 Task: Find the area of a square with a side length of 12.
Action: Mouse moved to (106, 64)
Screenshot: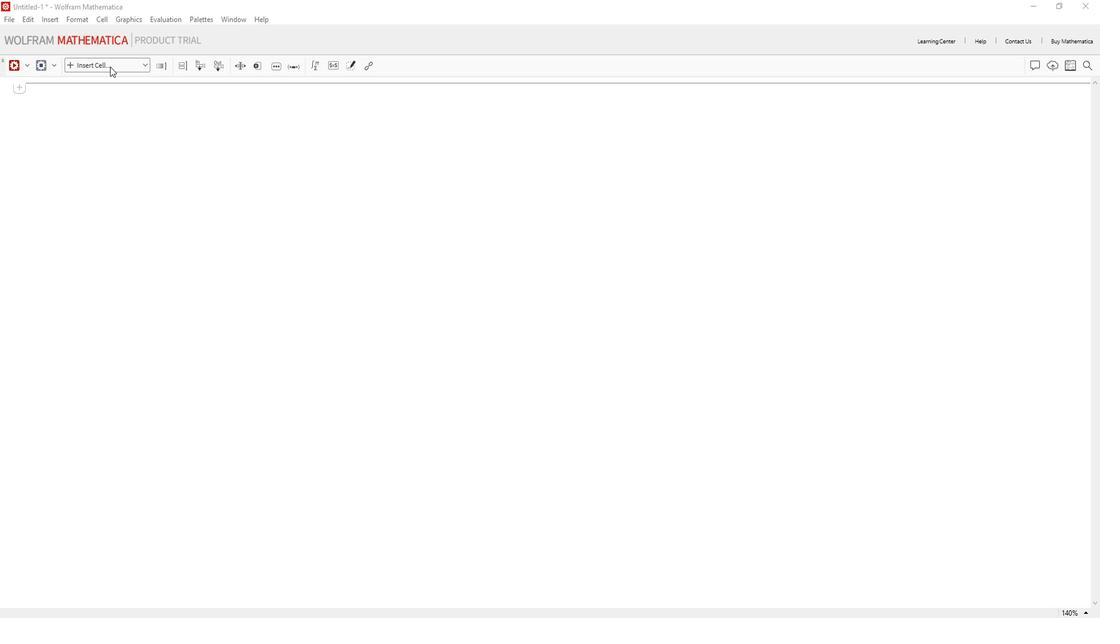 
Action: Mouse pressed left at (106, 64)
Screenshot: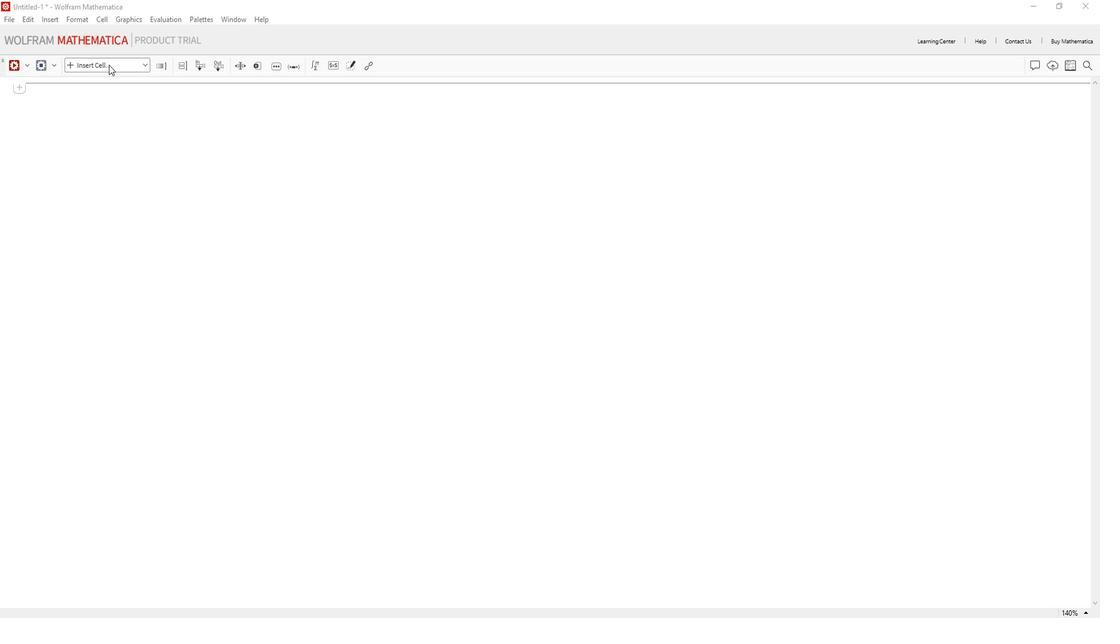 
Action: Mouse moved to (106, 87)
Screenshot: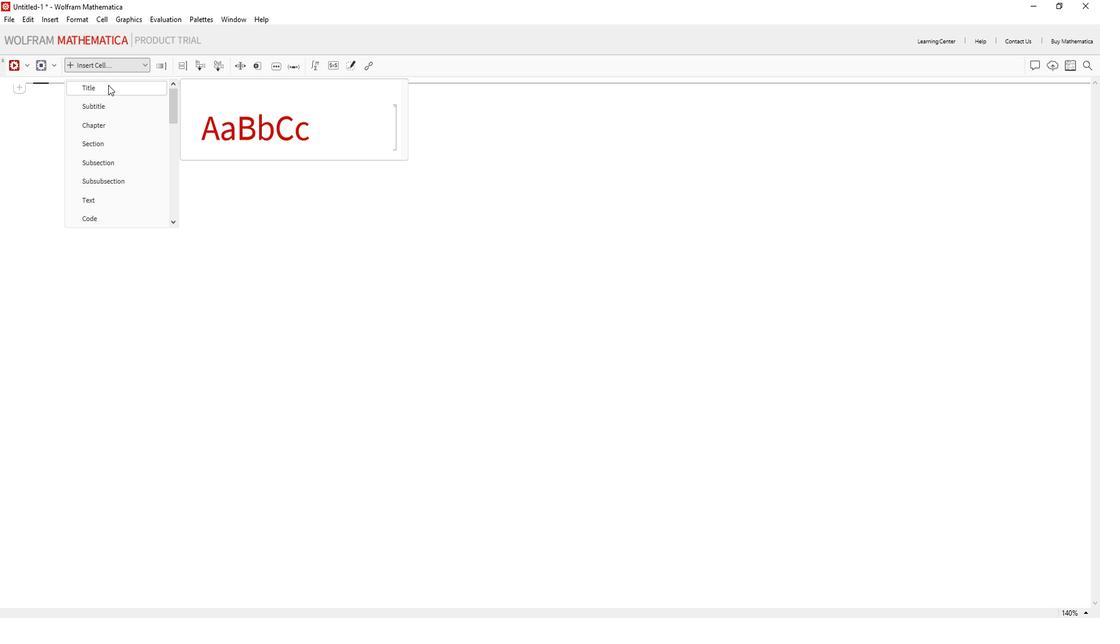 
Action: Mouse pressed left at (106, 87)
Screenshot: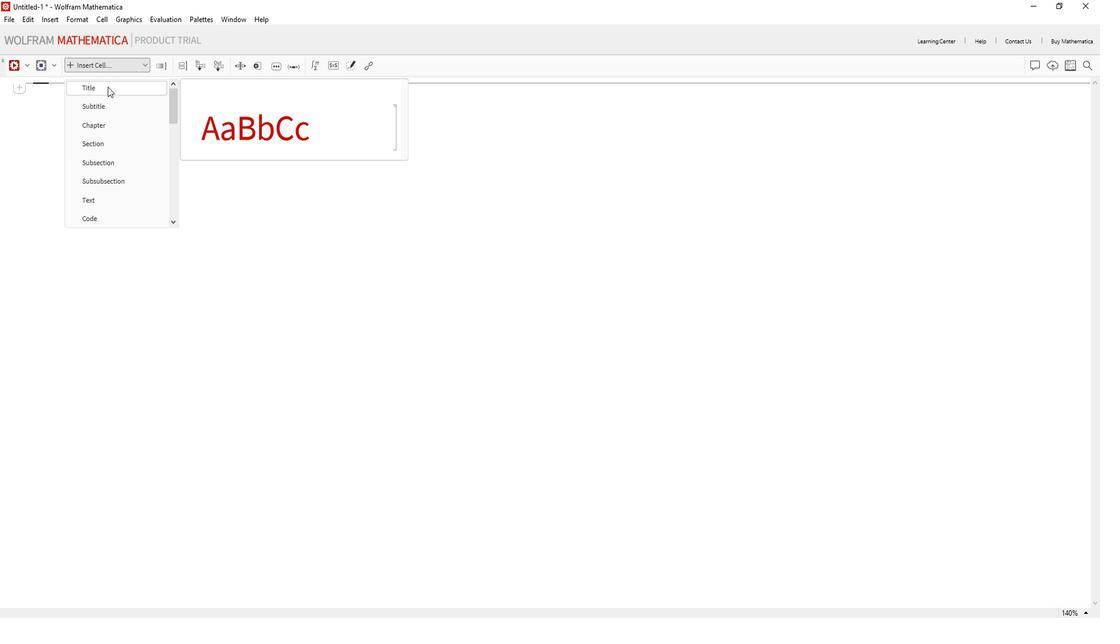 
Action: Mouse moved to (102, 83)
Screenshot: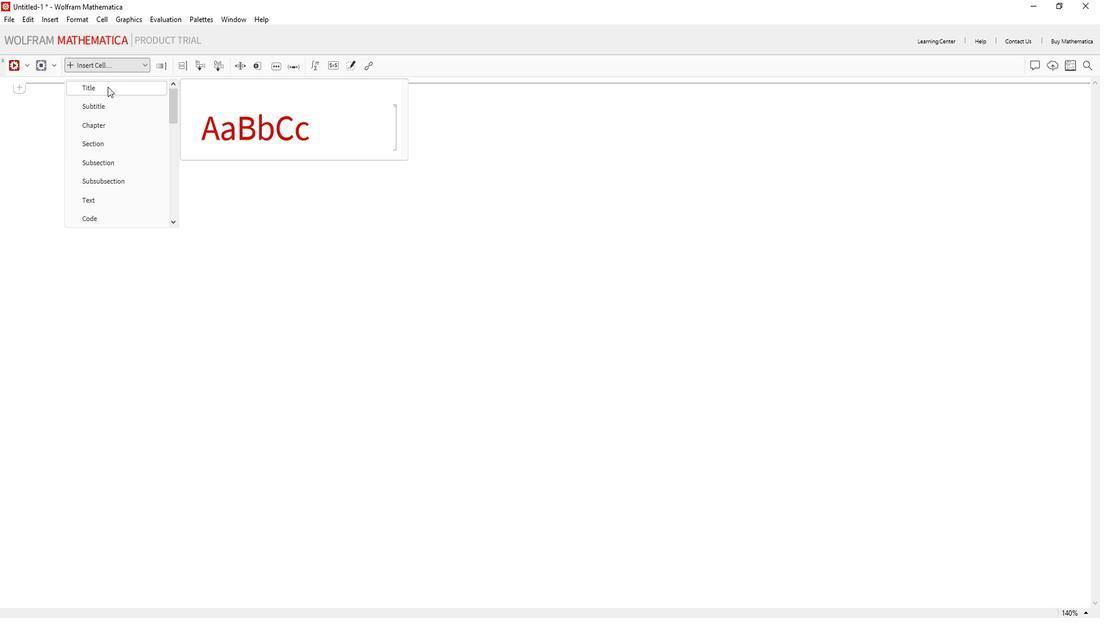 
Action: Key pressed <Key.shift>Find<Key.space>the<Key.space>area<Key.space>of<Key.space>a<Key.space>square<Key.space>with<Key.space>a<Key.space>side<Key.space>length.
Screenshot: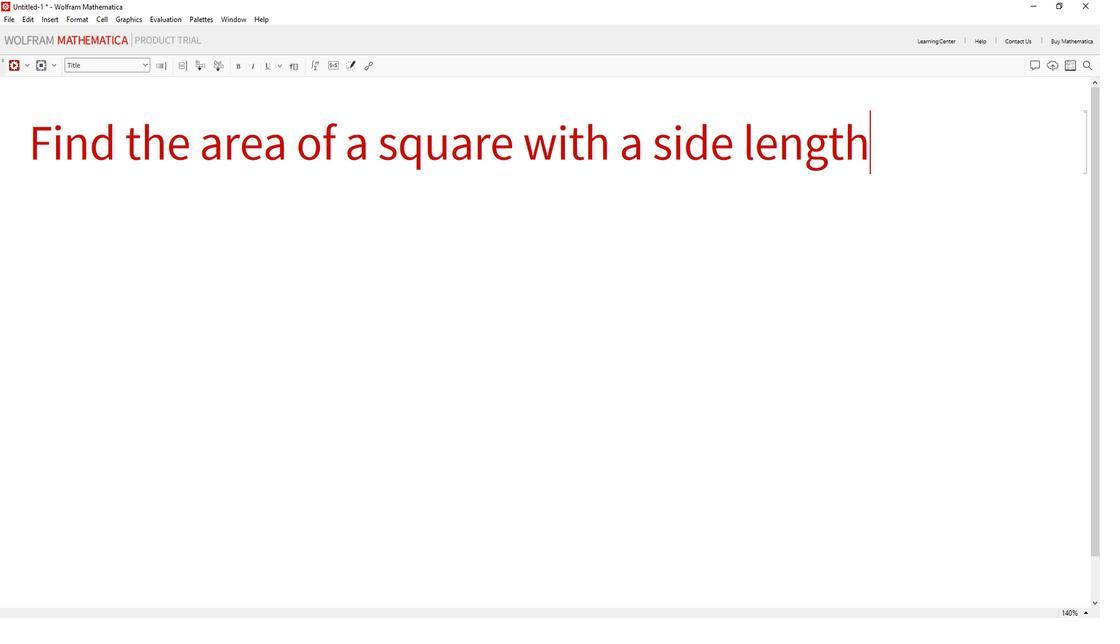 
Action: Mouse moved to (130, 238)
Screenshot: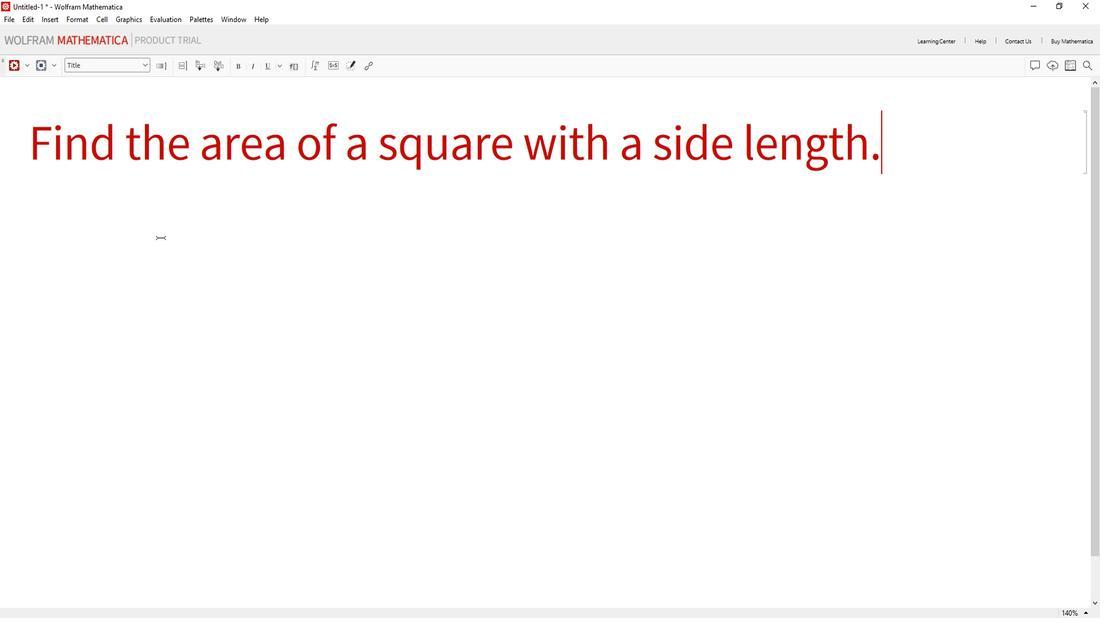 
Action: Mouse pressed left at (130, 238)
Screenshot: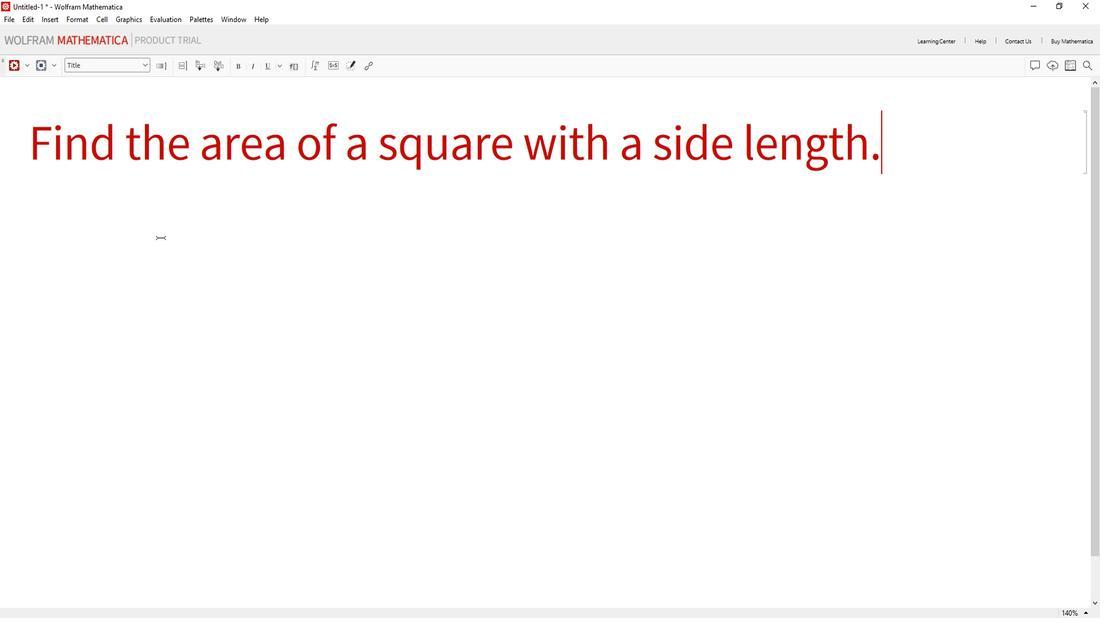 
Action: Mouse moved to (119, 64)
Screenshot: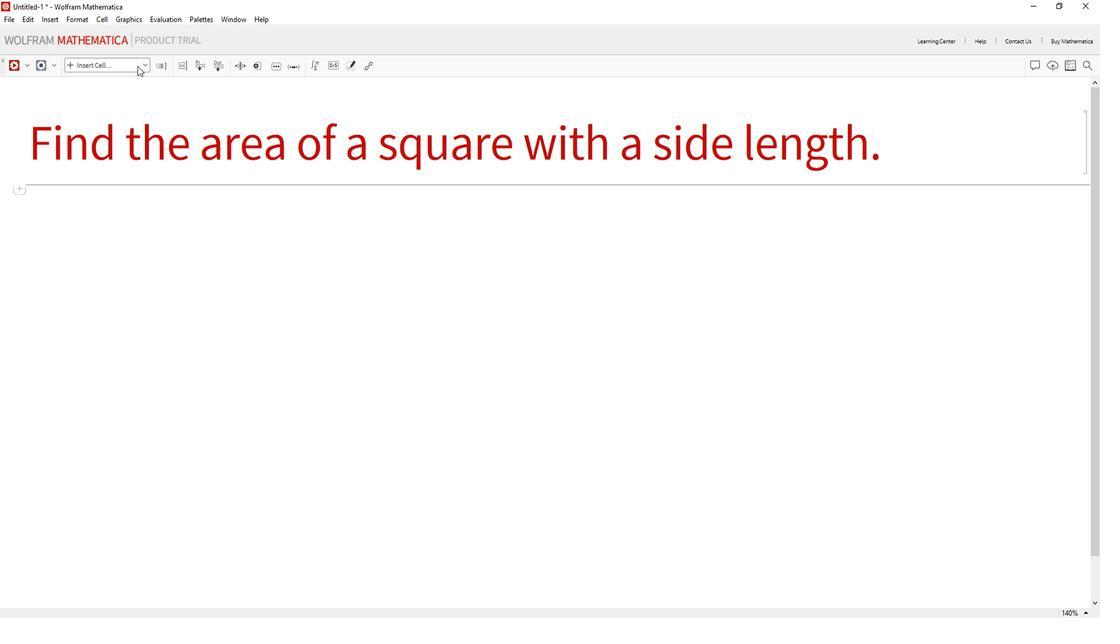 
Action: Mouse pressed left at (119, 64)
Screenshot: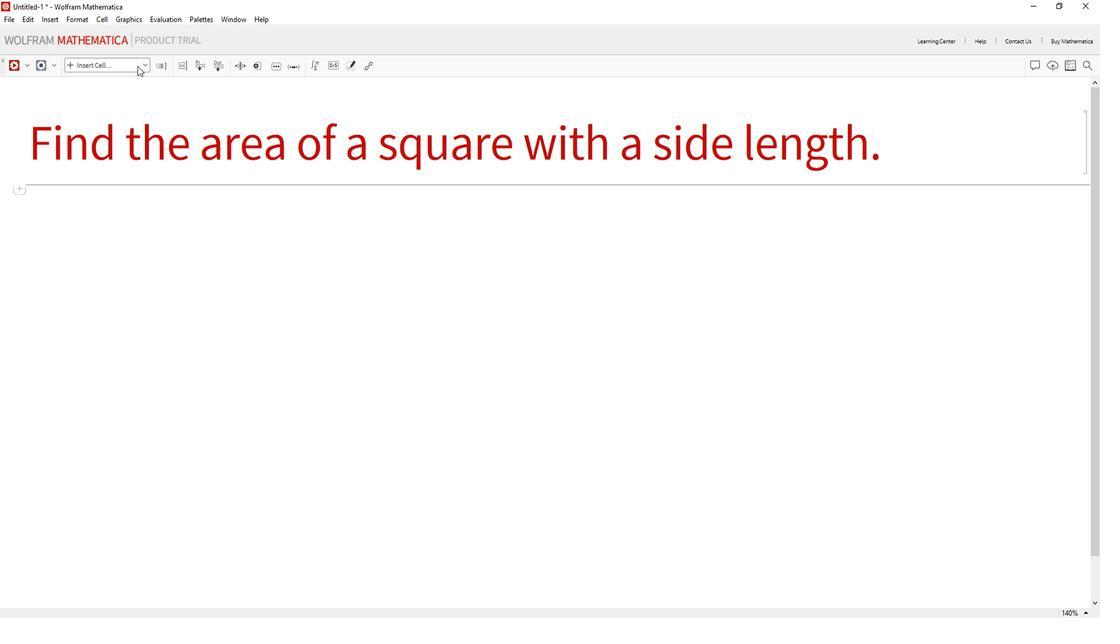 
Action: Mouse moved to (99, 221)
Screenshot: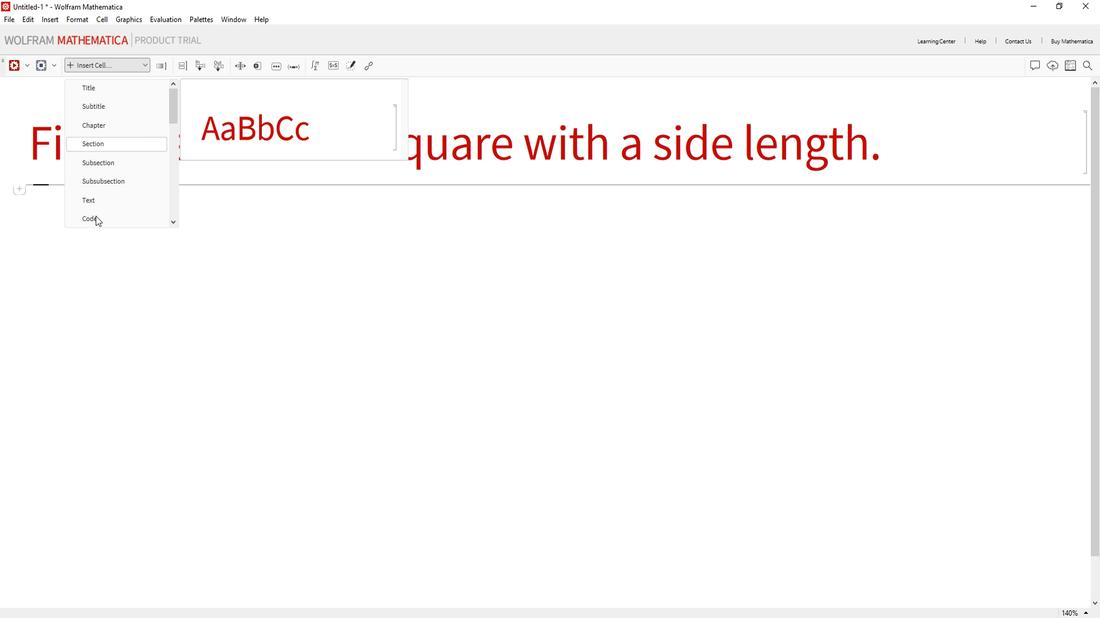 
Action: Mouse pressed left at (99, 221)
Screenshot: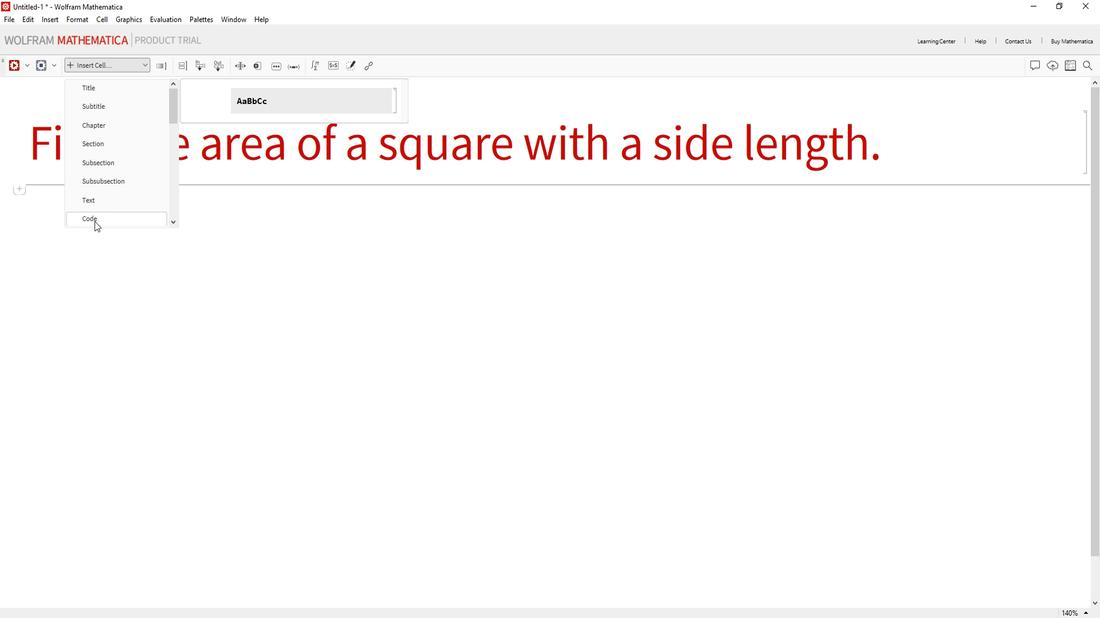 
Action: Mouse moved to (105, 218)
Screenshot: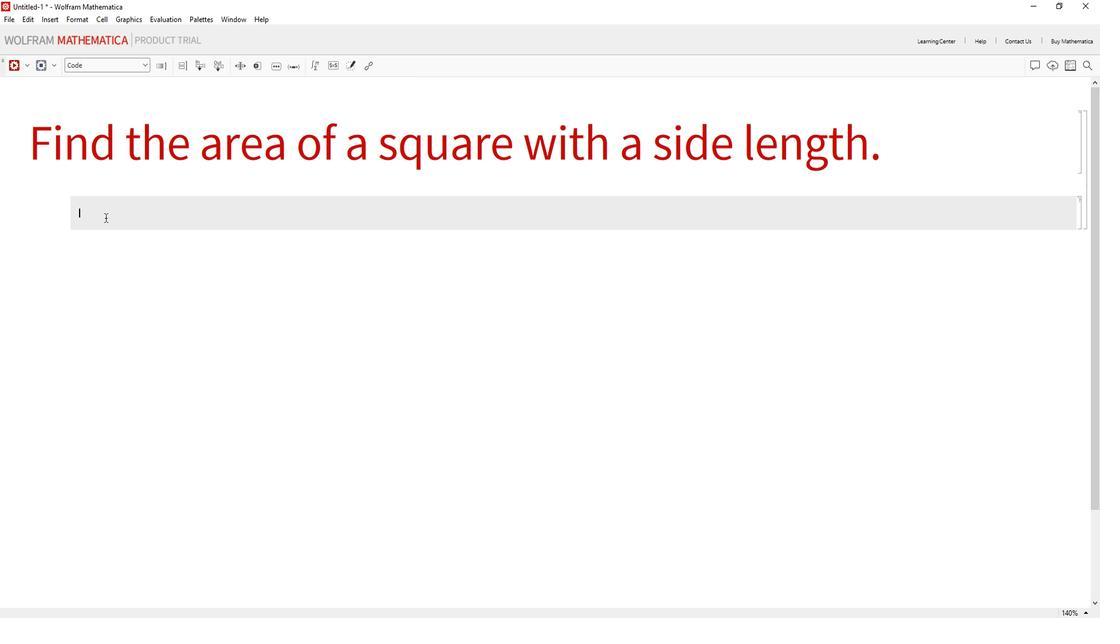 
Action: Mouse pressed left at (105, 218)
Screenshot: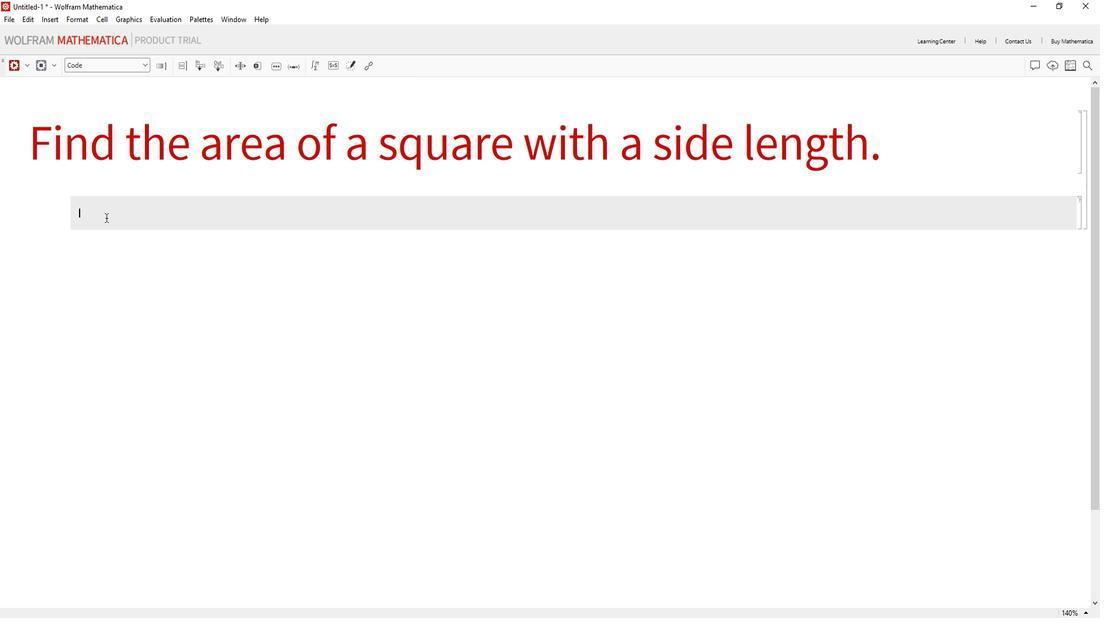 
Action: Mouse moved to (27, 234)
Screenshot: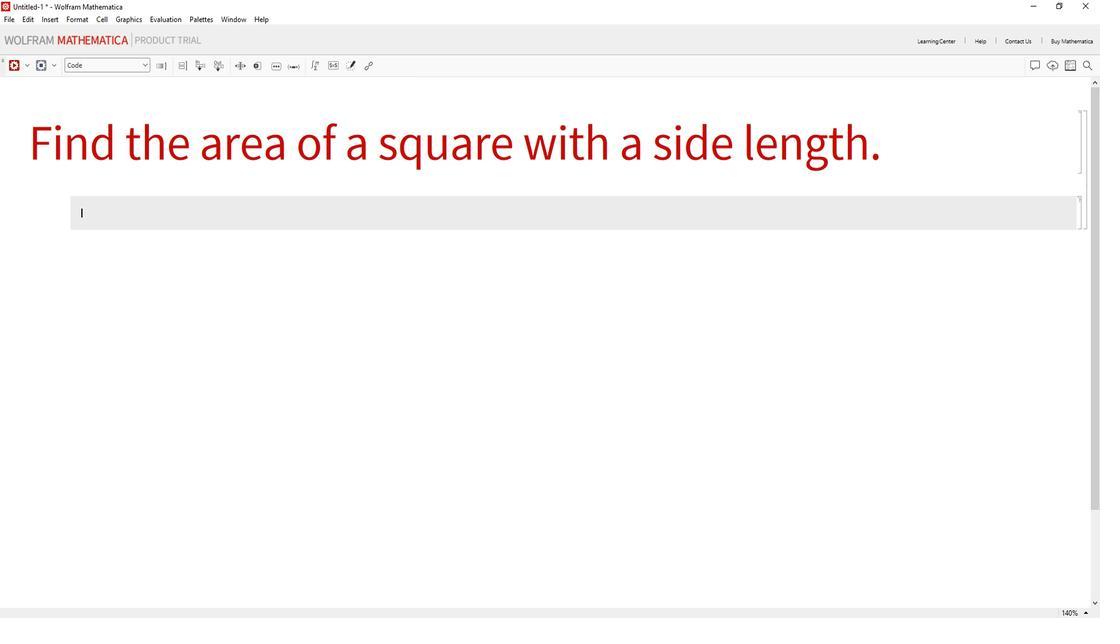 
Action: Mouse pressed left at (27, 234)
Screenshot: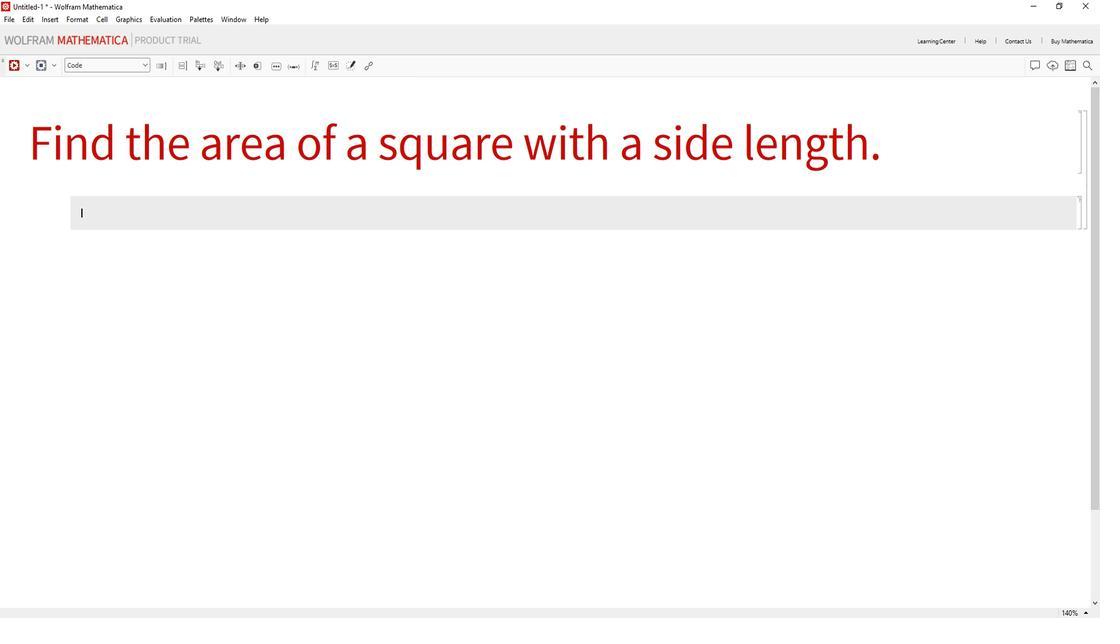 
Action: Mouse moved to (110, 214)
Screenshot: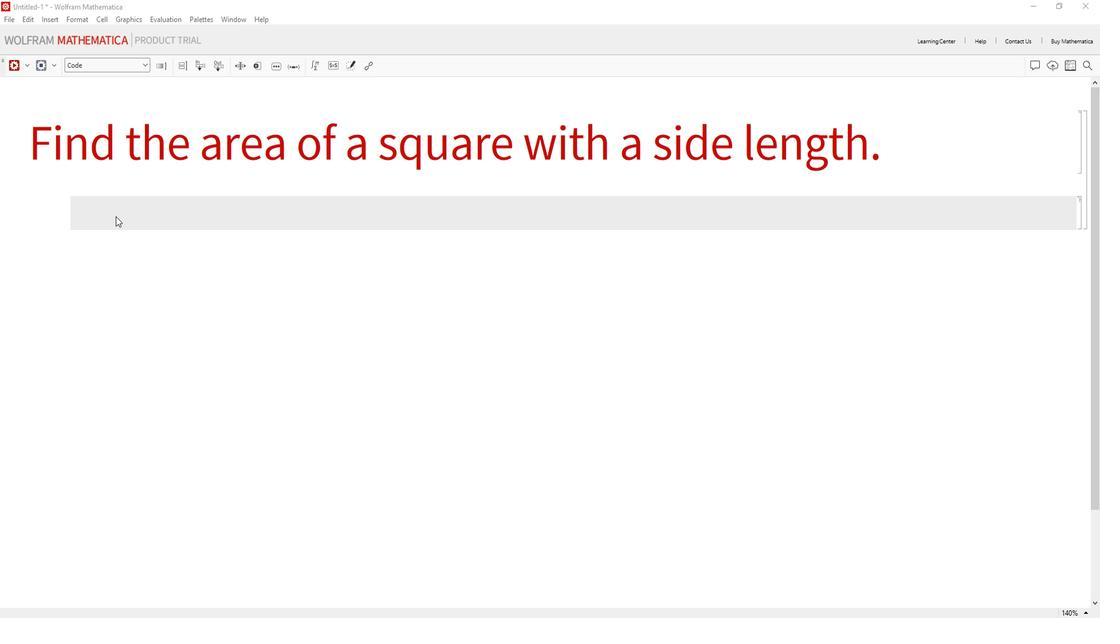 
Action: Mouse pressed left at (110, 214)
Screenshot: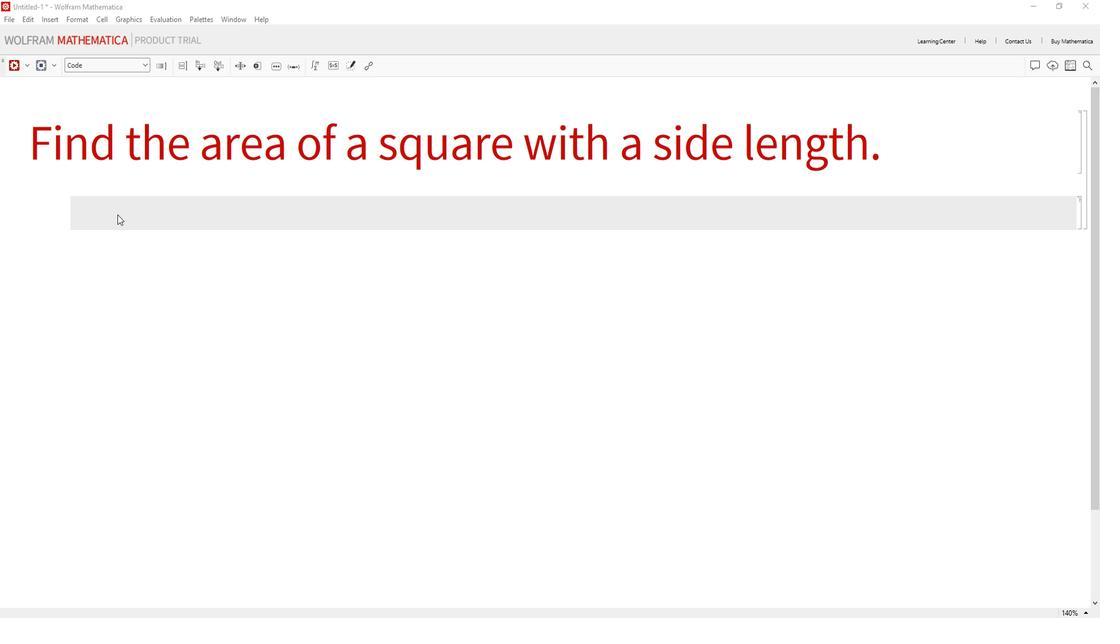 
Action: Key pressed <Key.shift_r>(*<Key.shift>Define<Key.space>the<Key.space>side<Key.space>length<Key.space>of<Key.space>the<Key.space>su<Key.backspace>quare<Key.right><Key.right>side<Key.shift>Lngth<Key.space><Key.backspace><Key.backspace><Key.backspace><Key.backspace><Key.backspace>ength<Key.space>=<Key.space>12;<Key.enter><Key.enter><Key.shift_r>(*<Key.shift>Calculate<Key.space>the<Key.space>area<Key.space>of<Key.space>the<Key.space>square<Key.right><Key.right><Key.enter>area<Key.space>=<Key.space>side<Key.shift>Length<Key.enter><Key.shift><Key.shift><Key.shift>^2<Key.enter><Key.enter><Key.shift_r>(*<Key.shift><Key.shift><Key.shift><Key.shift><Key.shift><Key.shift><Key.shift><Key.shift><Key.shift><Key.shift>Display<Key.space>the<Key.space>result<Key.right><Key.right><Key.enter><Key.shift>Print<Key.enter><Key.shift_r>"<Key.shift>The<Key.space>area<Key.space>of<Key.space>the<Key.space>square<Key.space>with<Key.space>side<Key.space>lengh=<Key.backspace><Key.backspace>th<Key.space><Key.right>,<Key.space>side<Key.shift>Length<Key.enter>,<Key.shift_r>"<Key.space>is<Key.space><Key.right>,<Key.space>area<Key.enter>]<Key.left><Key.left><Key.left><Key.left><Key.left><Key.left><Key.left><Key.left><Key.left><Key.left><Key.left><Key.left><Key.left><Key.left><Key.left><Key.left><Key.left><Key.left><Key.left><Key.left><Key.left><Key.left><Key.left><Key.left><Key.left><Key.left><Key.left><Key.left><Key.left><Key.left><Key.left><Key.left><Key.left><Key.left><Key.left><Key.left><Key.left><Key.left><Key.left><Key.left><Key.left><Key.left><Key.left><Key.left><Key.left><Key.left><Key.left><Key.left><Key.left><Key.left><Key.left><Key.left><Key.left><Key.left><Key.left><Key.left><Key.left><Key.left><Key.left><Key.left><Key.left><Key.left><Key.left><Key.left><Key.left><Key.left><Key.left><Key.left><Key.left><Key.left><Key.left>[<Key.right><Key.right><Key.right><Key.right><Key.right><Key.right><Key.right><Key.right><Key.right><Key.right><Key.right><Key.right><Key.right><Key.right><Key.right><Key.right><Key.right><Key.right><Key.right><Key.right><Key.right><Key.right><Key.right><Key.right><Key.right><Key.right><Key.right><Key.right><Key.right><Key.right><Key.right><Key.right><Key.right><Key.right><Key.right><Key.right><Key.right><Key.right><Key.right><Key.right><Key.right><Key.right><Key.right><Key.right><Key.right><Key.right><Key.right><Key.right><Key.right><Key.right><Key.right><Key.right><Key.right><Key.right><Key.right><Key.right><Key.right><Key.right><Key.right><Key.right><Key.right><Key.right><Key.right><Key.right><Key.right><Key.right><Key.right>
Screenshot: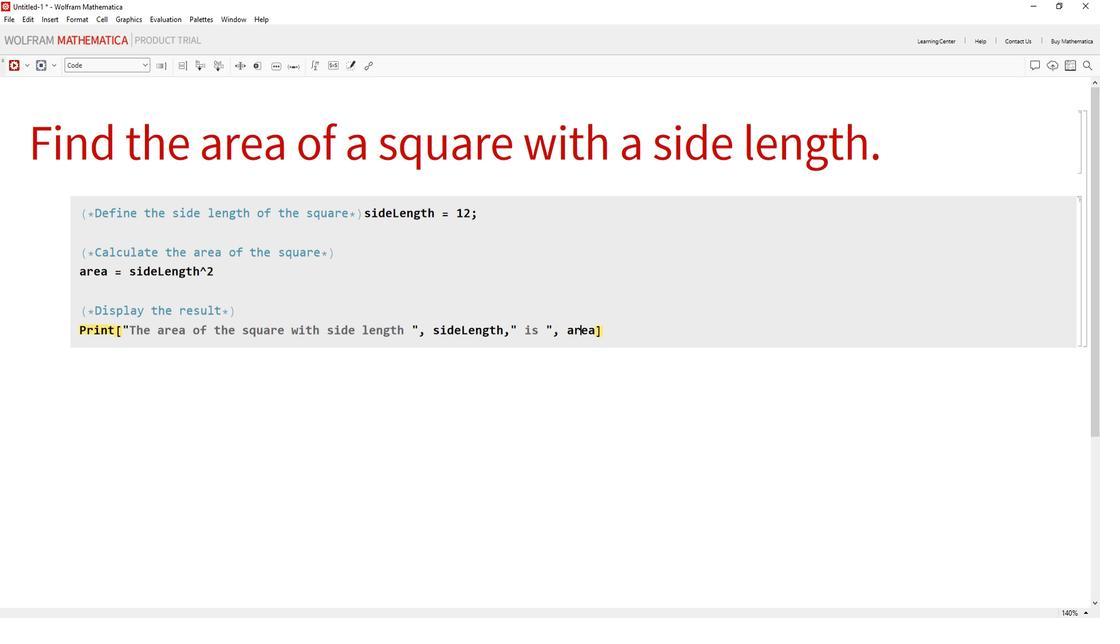 
Action: Mouse moved to (351, 327)
Screenshot: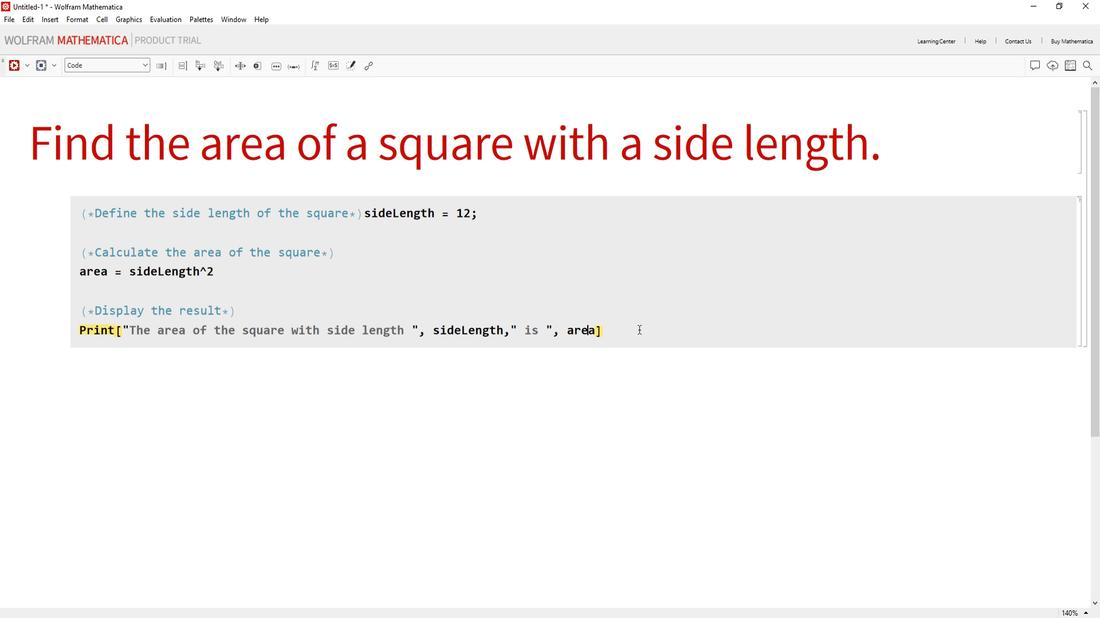 
Action: Mouse pressed left at (351, 327)
Screenshot: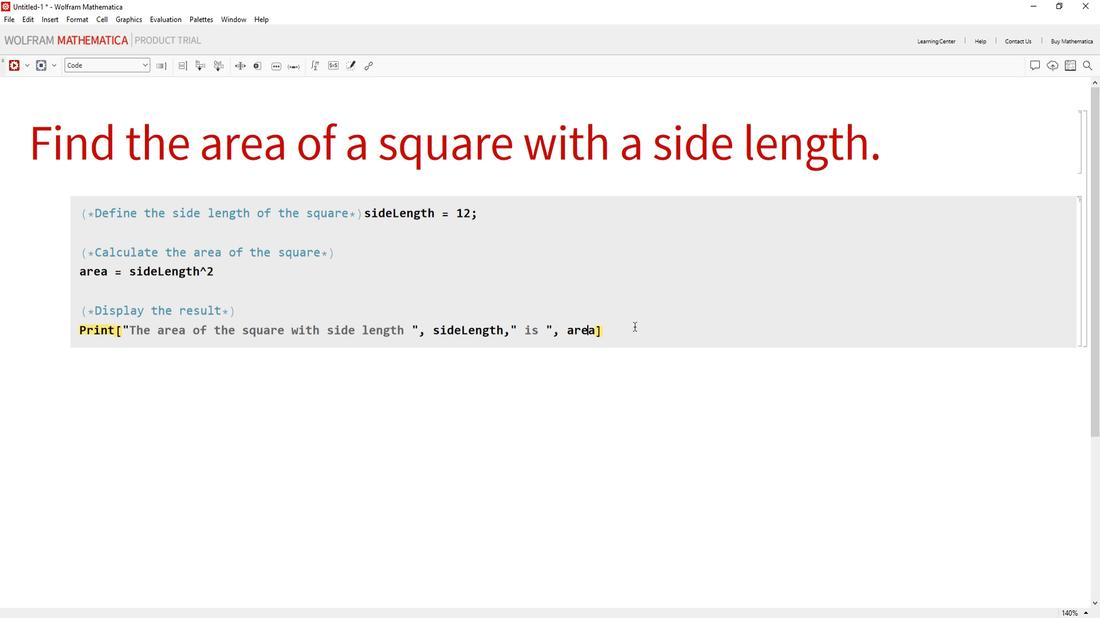 
Action: Mouse moved to (350, 335)
Screenshot: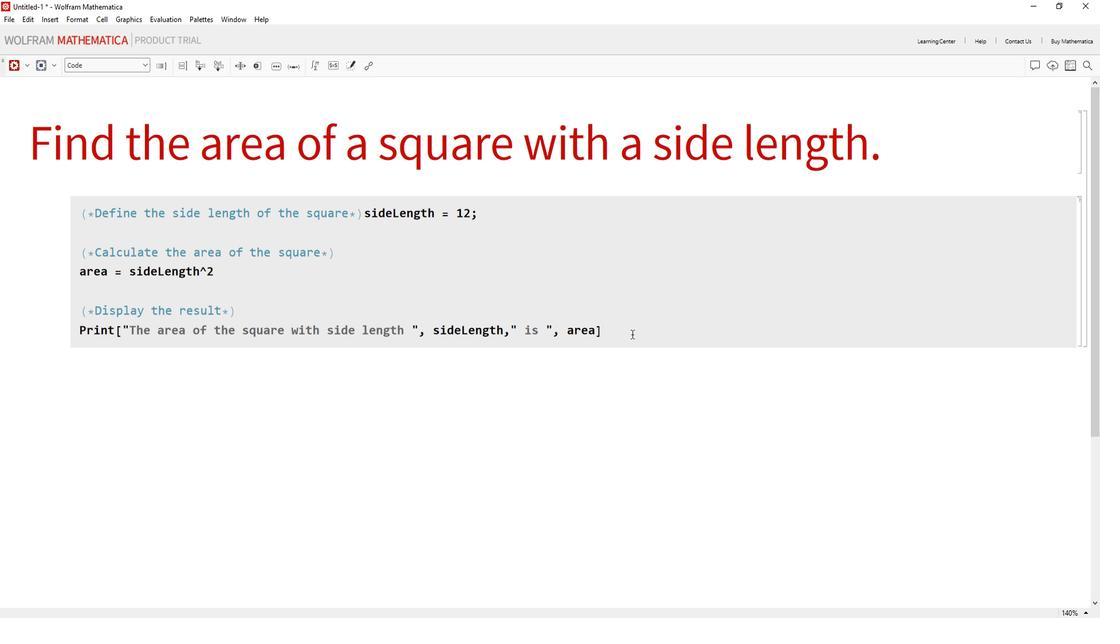 
Action: Key pressed ;
Screenshot: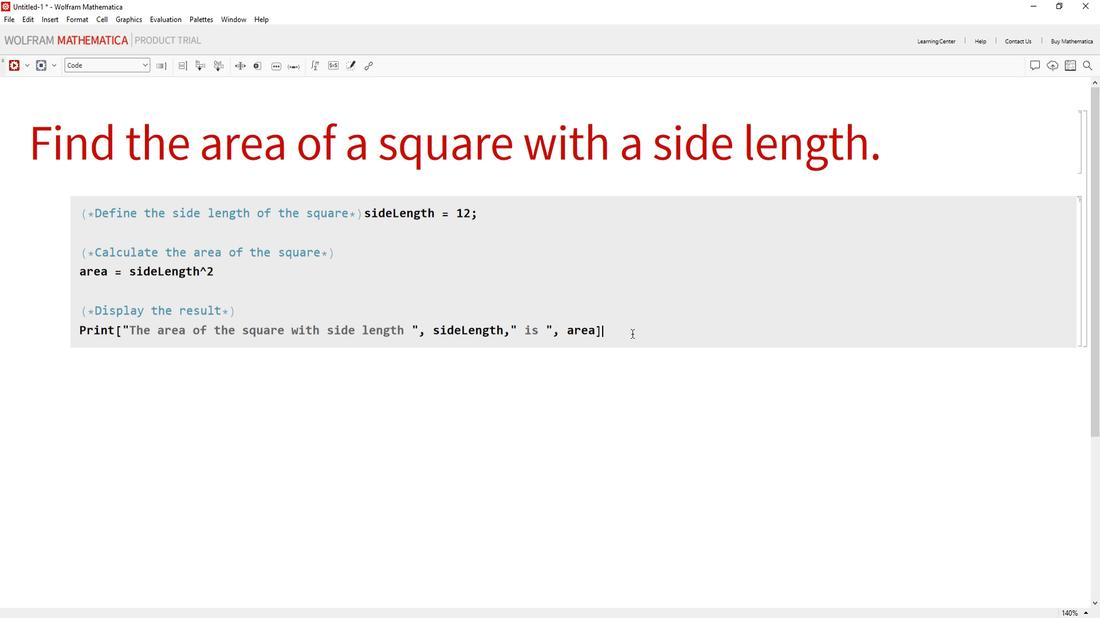 
Action: Mouse moved to (226, 289)
Screenshot: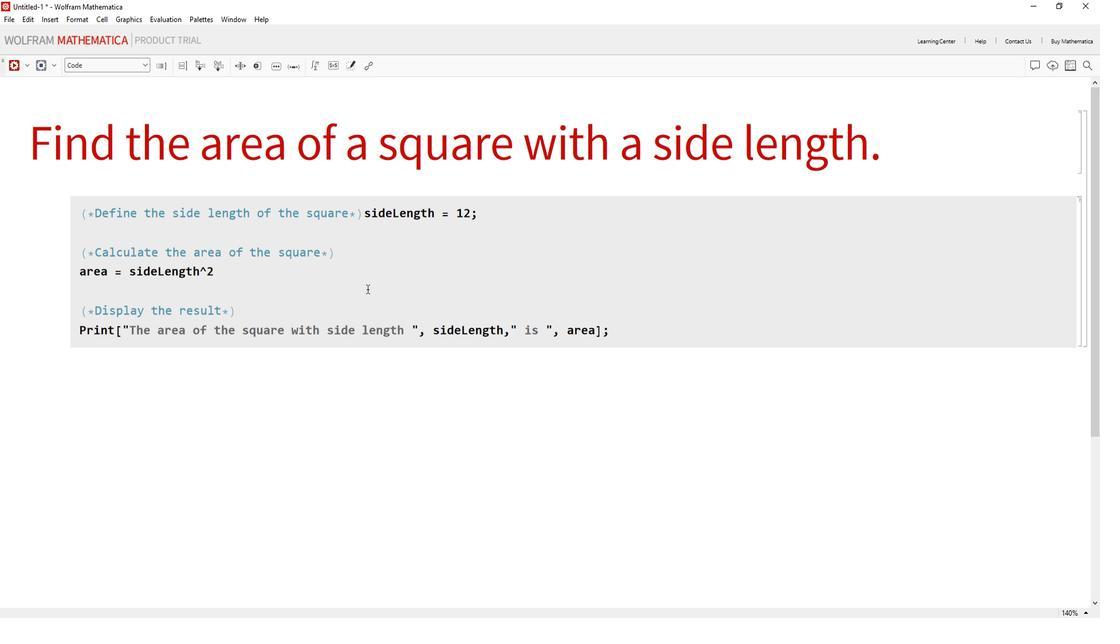 
Action: Mouse pressed left at (226, 289)
Screenshot: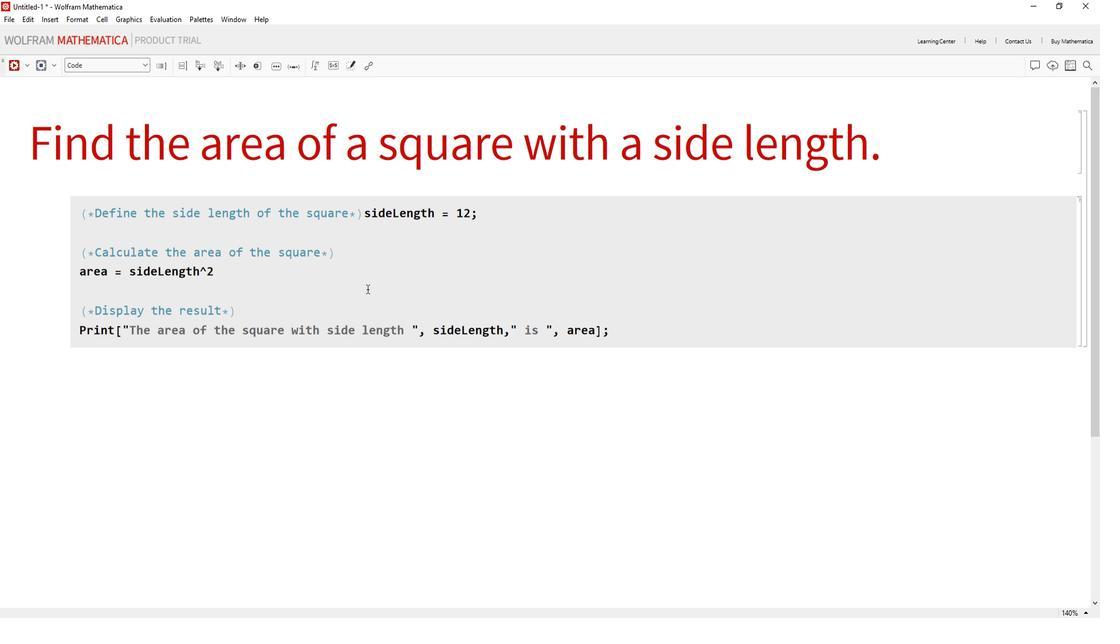 
Action: Mouse moved to (62, 65)
Screenshot: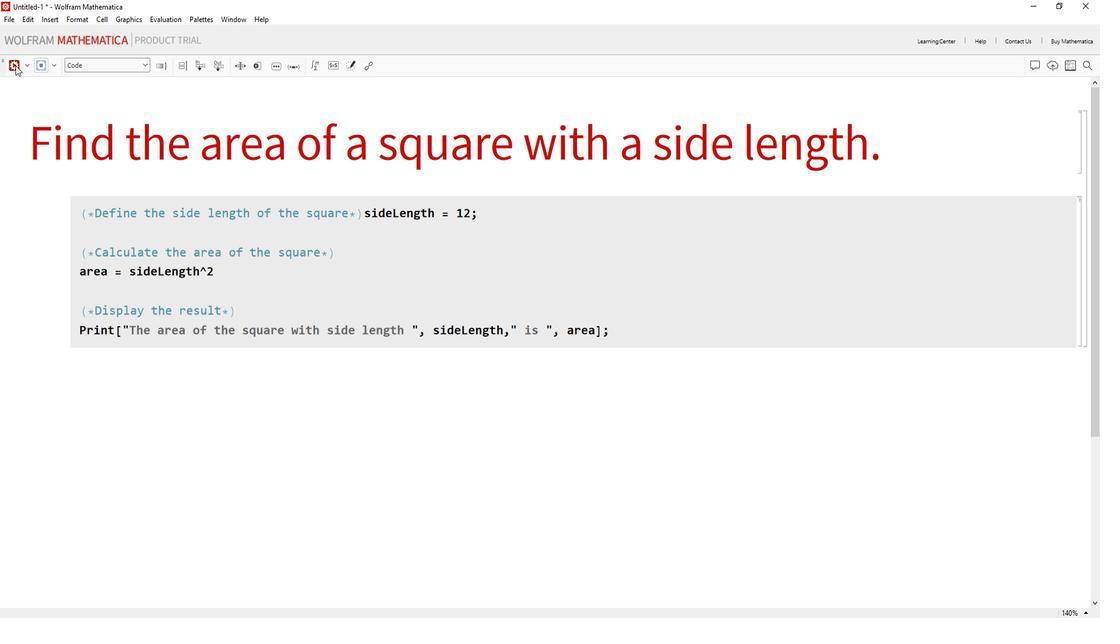 
Action: Mouse pressed left at (62, 65)
Screenshot: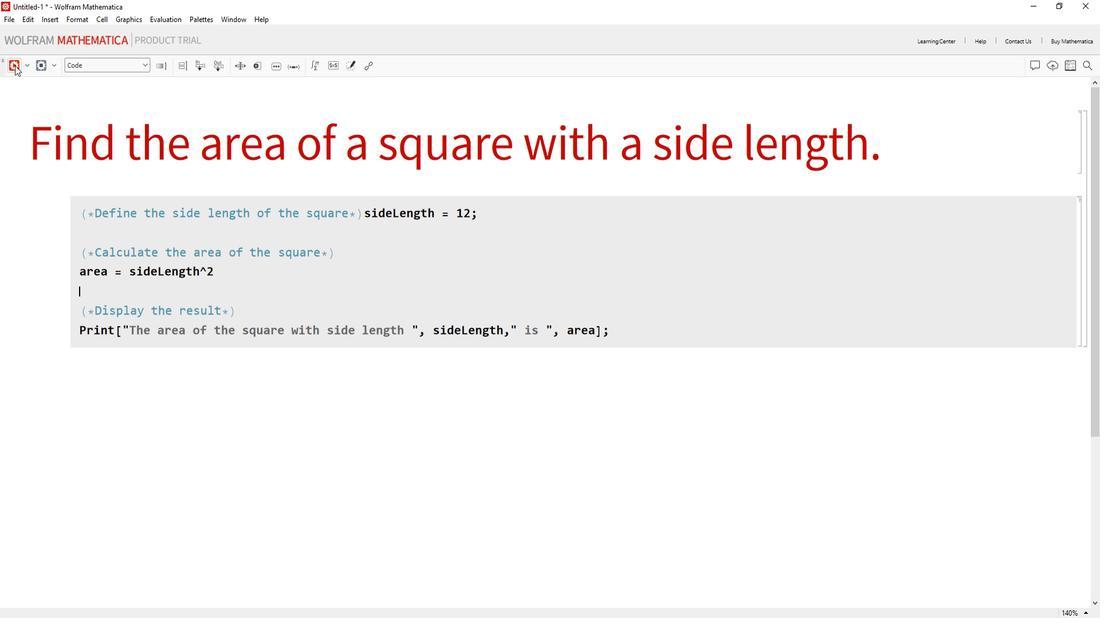 
Action: Mouse moved to (275, 408)
Screenshot: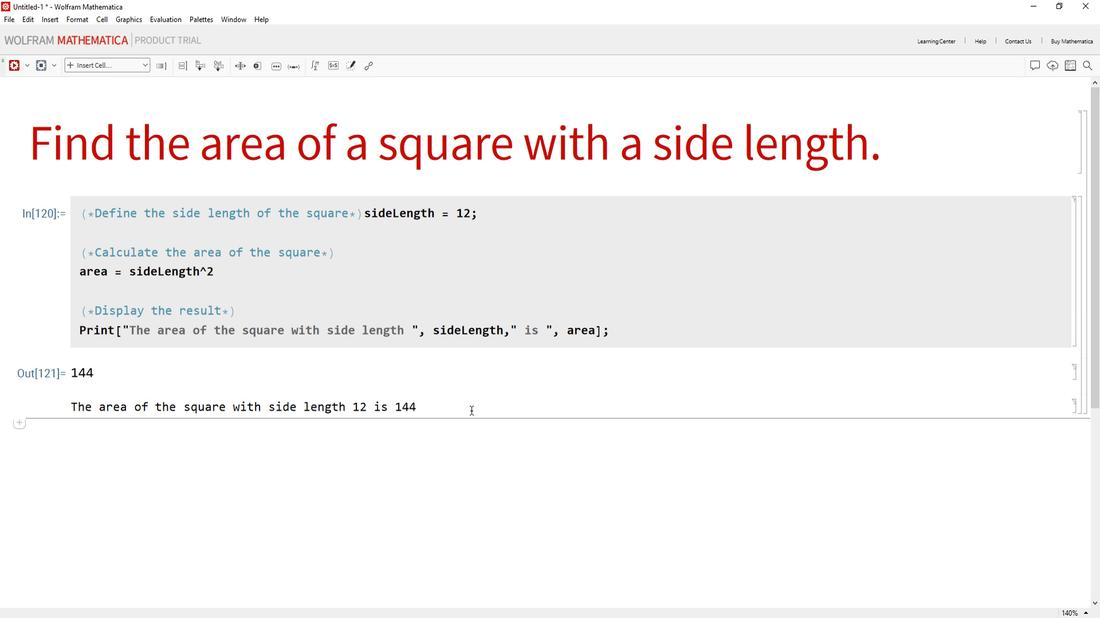 
